 Task: Horizontally align the page to the center.
Action: Mouse moved to (30, 56)
Screenshot: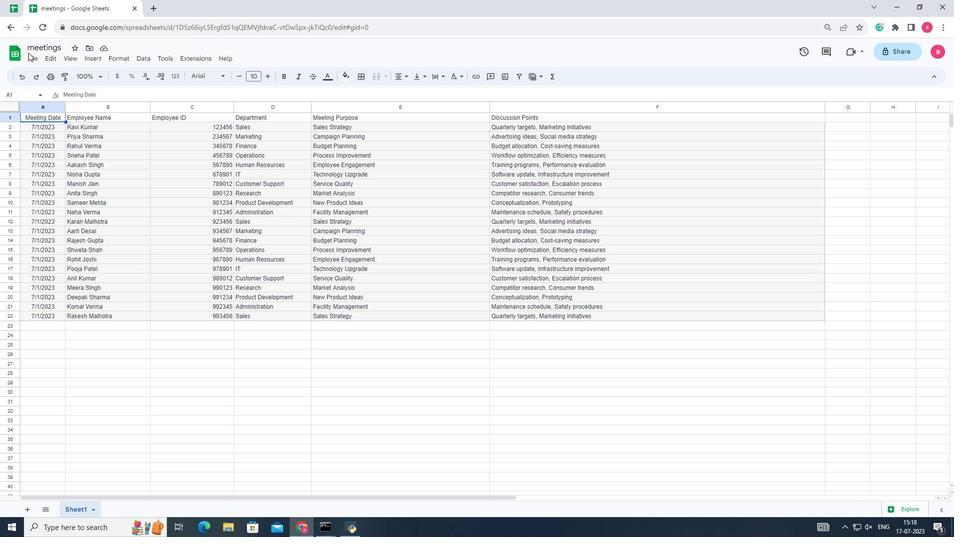 
Action: Mouse pressed left at (30, 56)
Screenshot: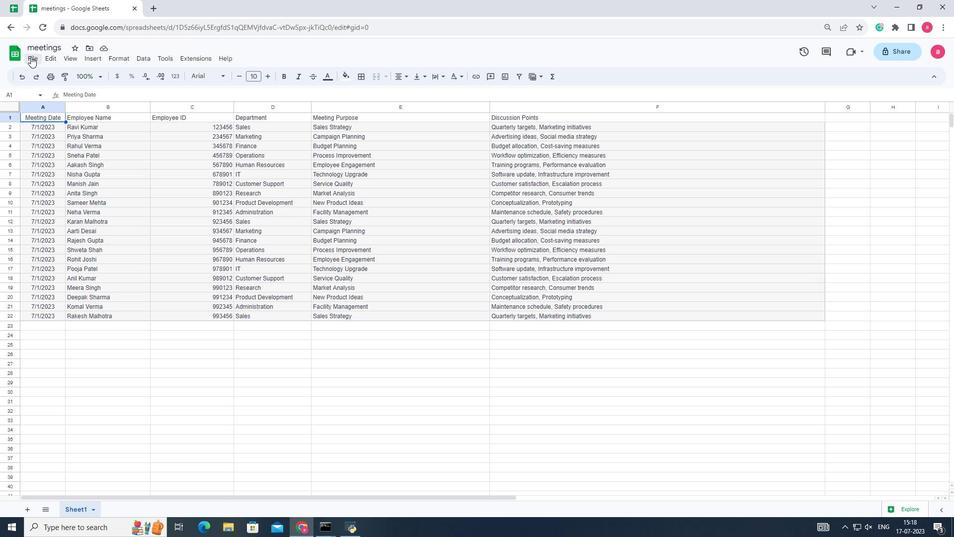 
Action: Mouse moved to (46, 324)
Screenshot: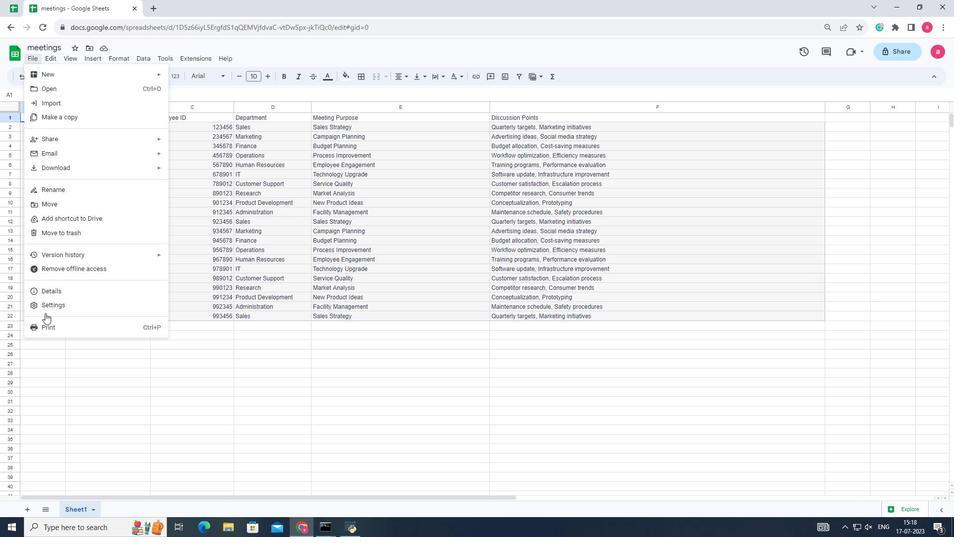
Action: Mouse pressed left at (46, 324)
Screenshot: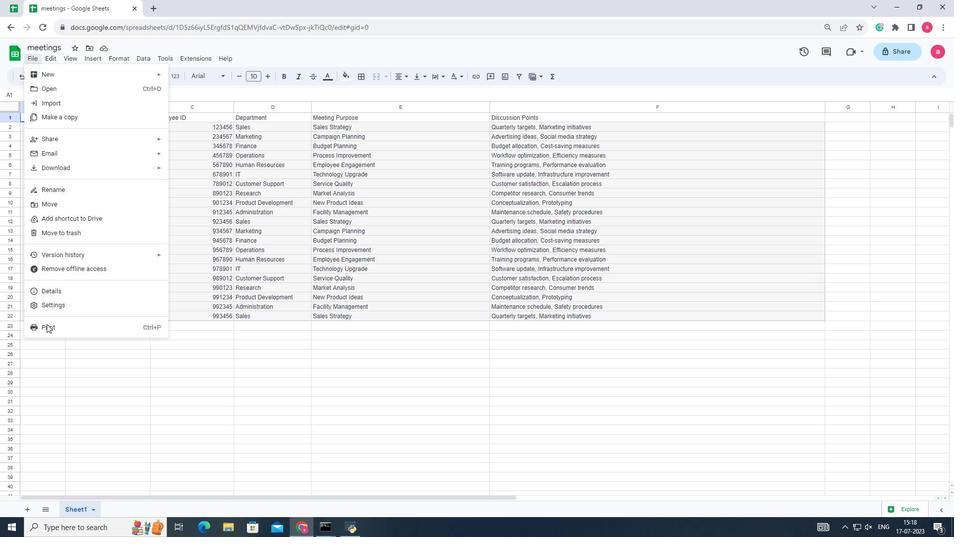 
Action: Mouse moved to (829, 279)
Screenshot: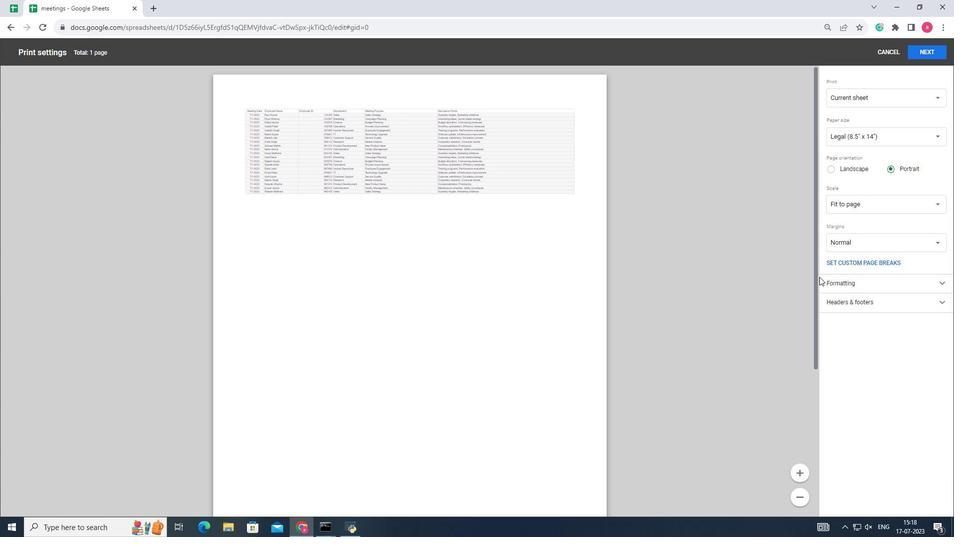 
Action: Mouse pressed left at (829, 279)
Screenshot: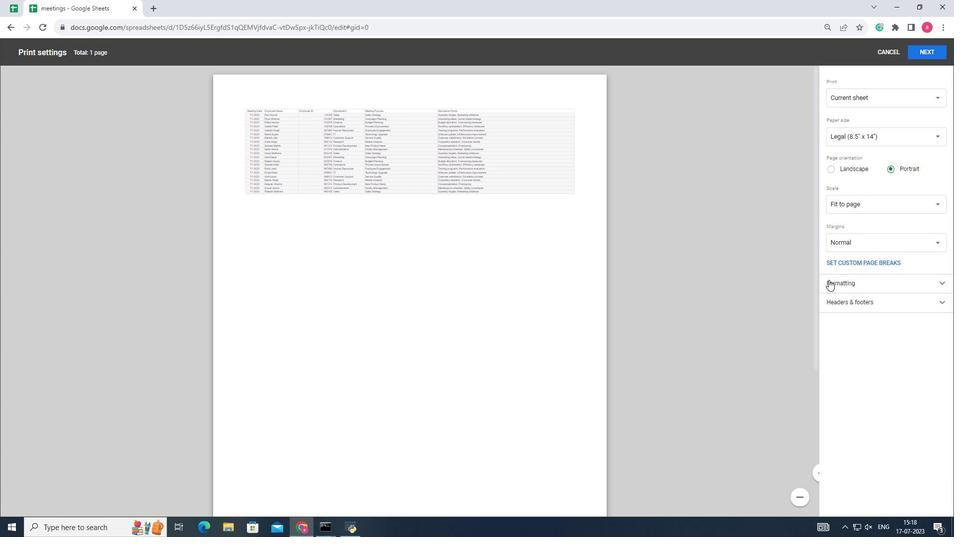 
Action: Mouse moved to (844, 400)
Screenshot: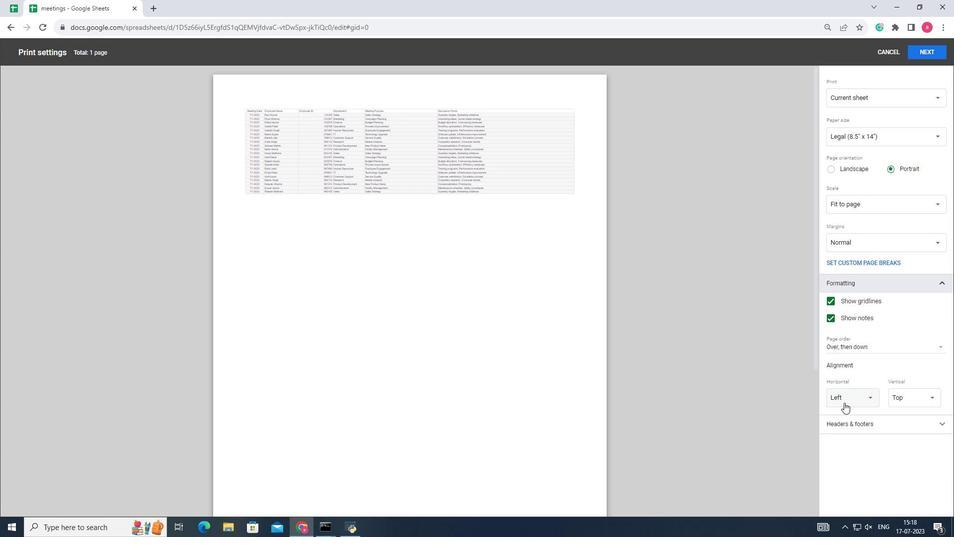 
Action: Mouse pressed left at (844, 400)
Screenshot: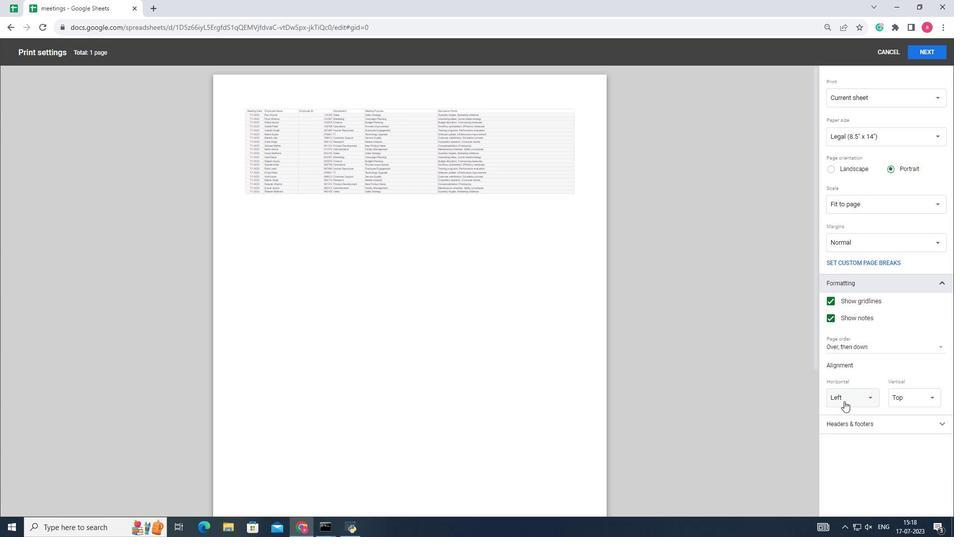 
Action: Mouse moved to (847, 376)
Screenshot: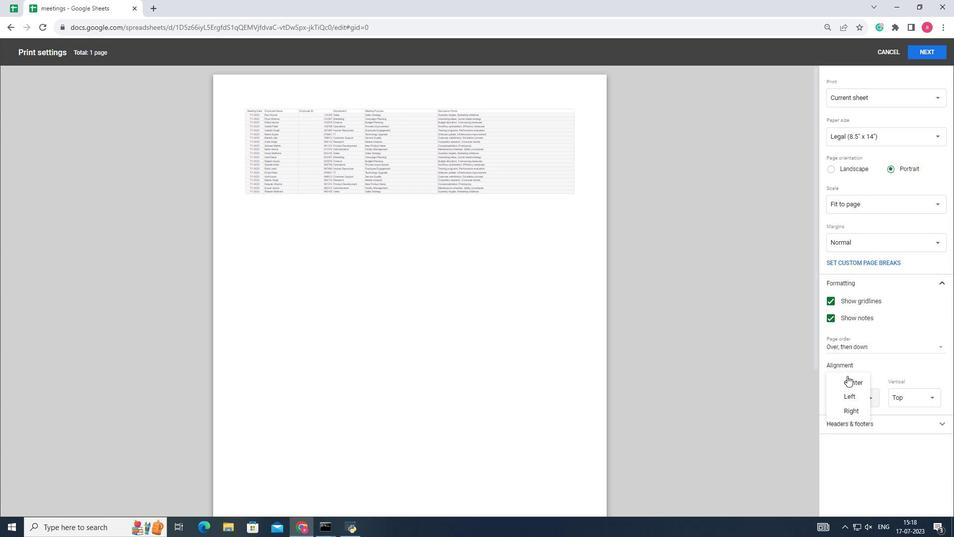 
Action: Mouse pressed left at (847, 376)
Screenshot: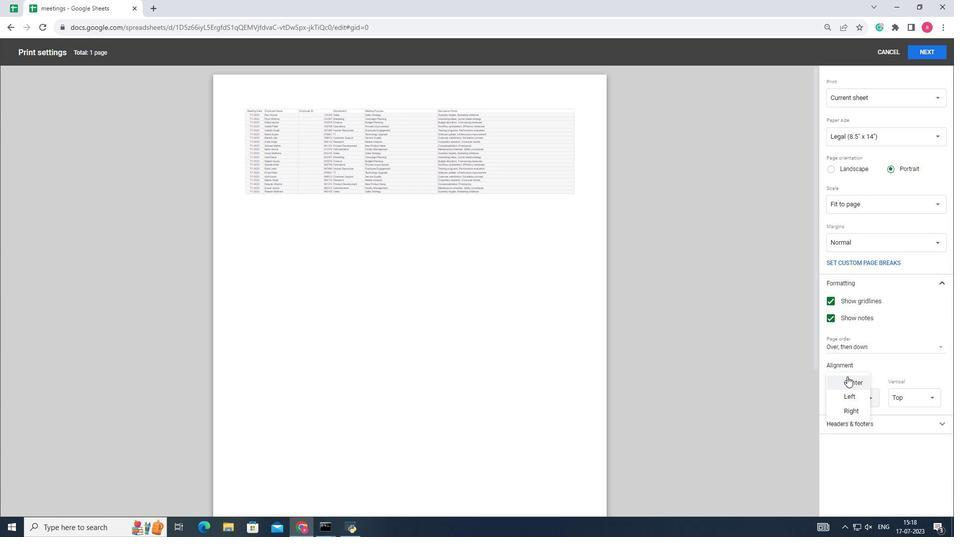 
Action: Mouse moved to (692, 340)
Screenshot: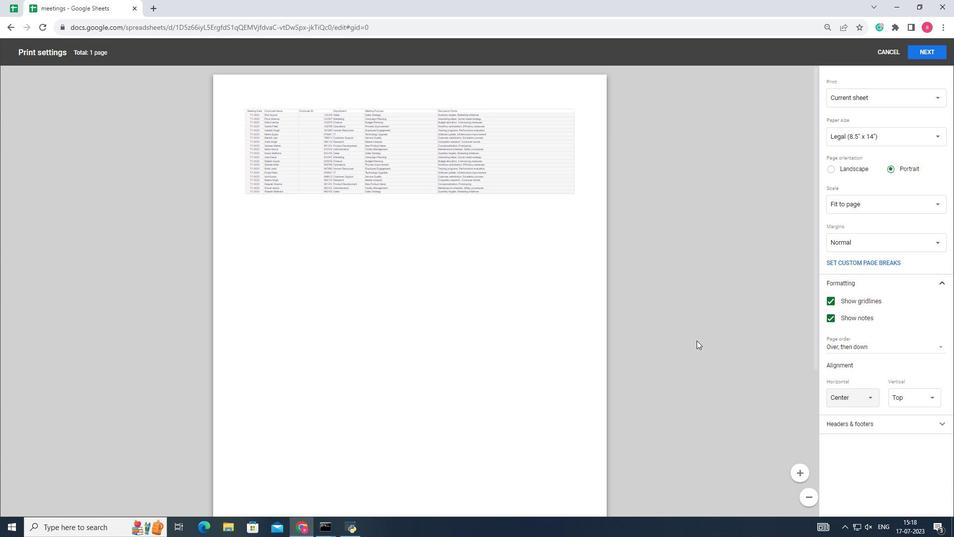 
